 Task: Add Unique Original Sourdough Craft Beer Pretzel Rings to the cart.
Action: Mouse moved to (234, 117)
Screenshot: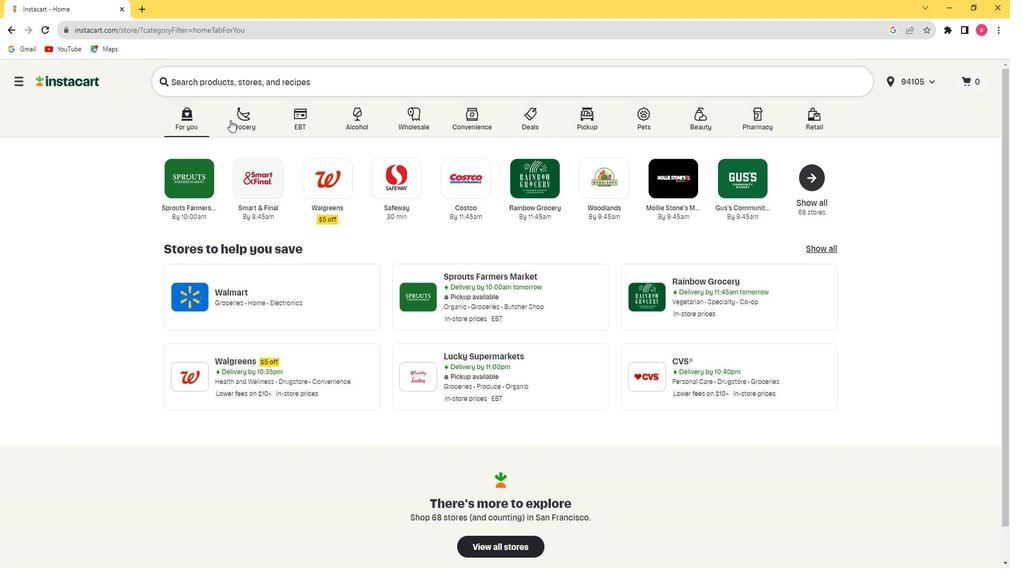 
Action: Mouse pressed left at (234, 117)
Screenshot: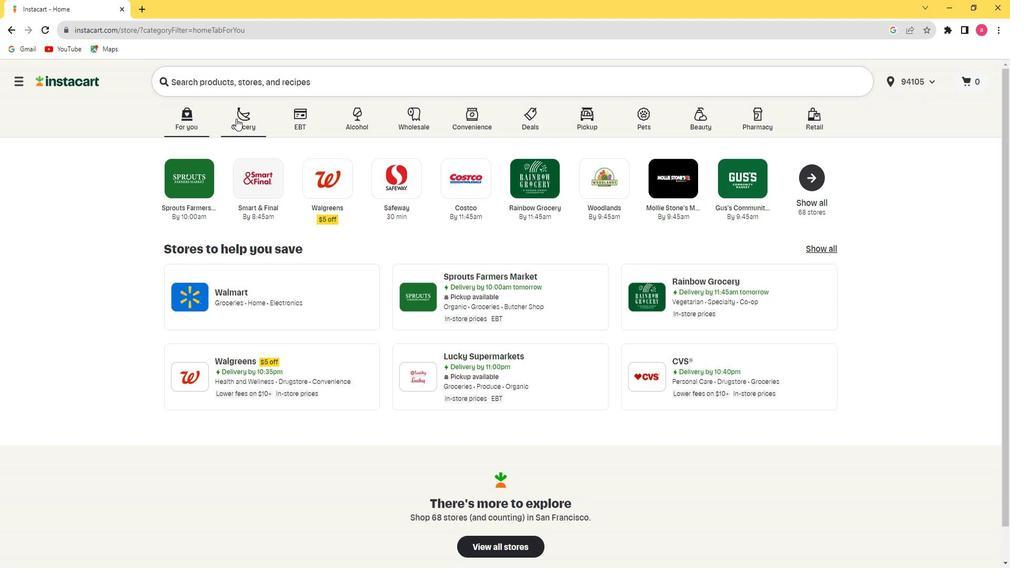 
Action: Mouse moved to (655, 182)
Screenshot: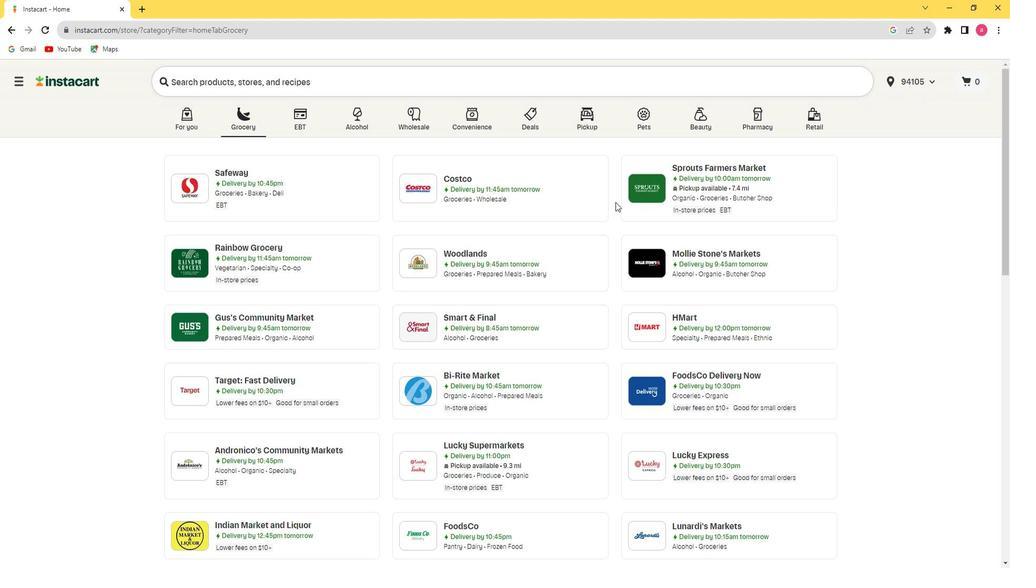 
Action: Mouse pressed left at (655, 182)
Screenshot: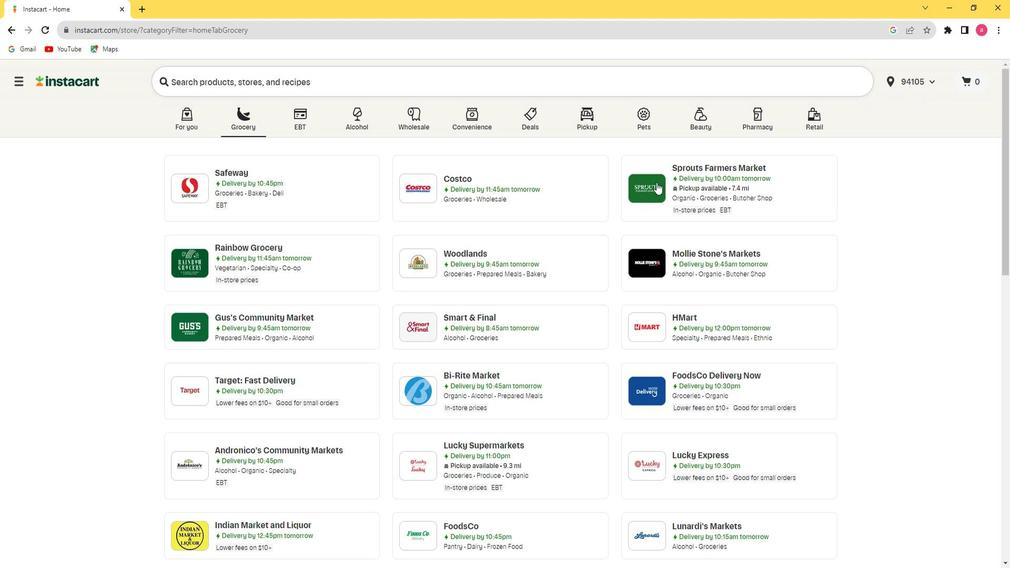 
Action: Mouse moved to (120, 384)
Screenshot: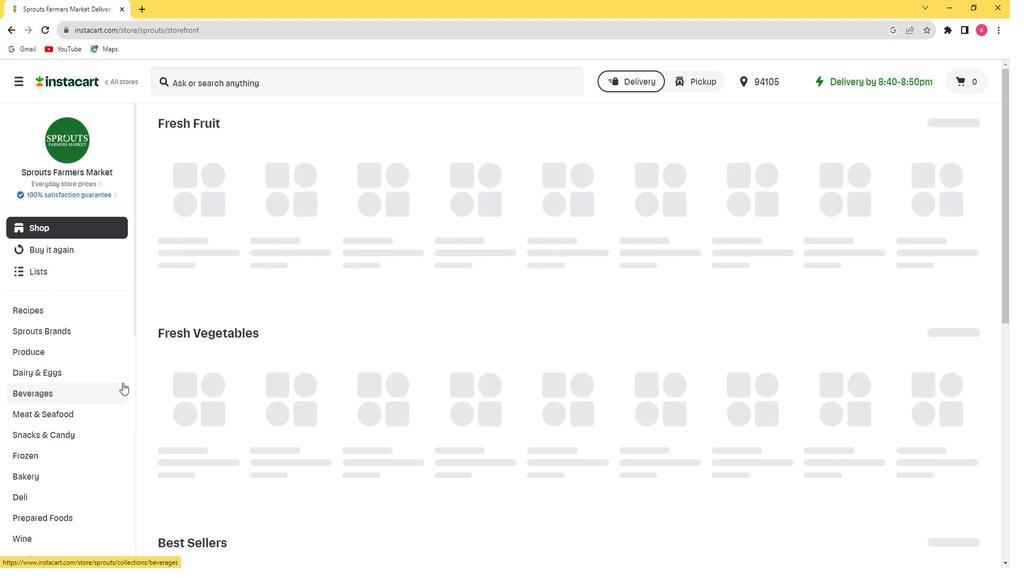 
Action: Mouse scrolled (120, 384) with delta (0, 0)
Screenshot: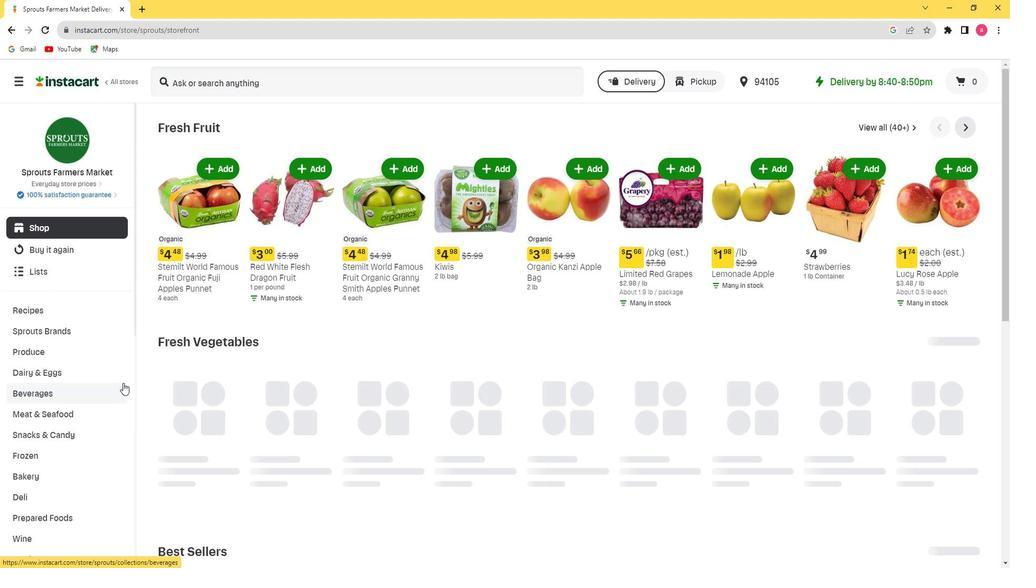 
Action: Mouse moved to (99, 375)
Screenshot: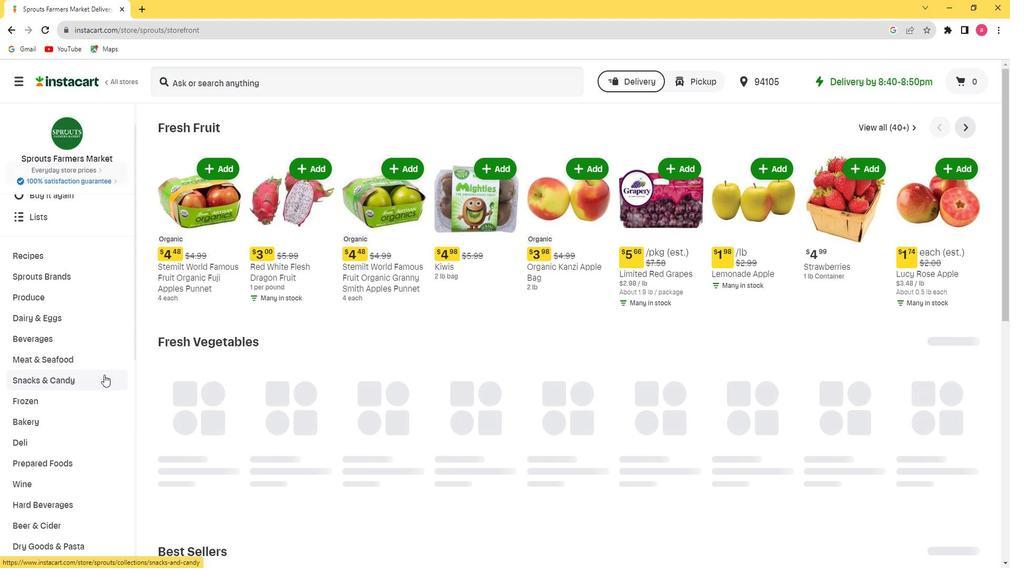 
Action: Mouse pressed left at (99, 375)
Screenshot: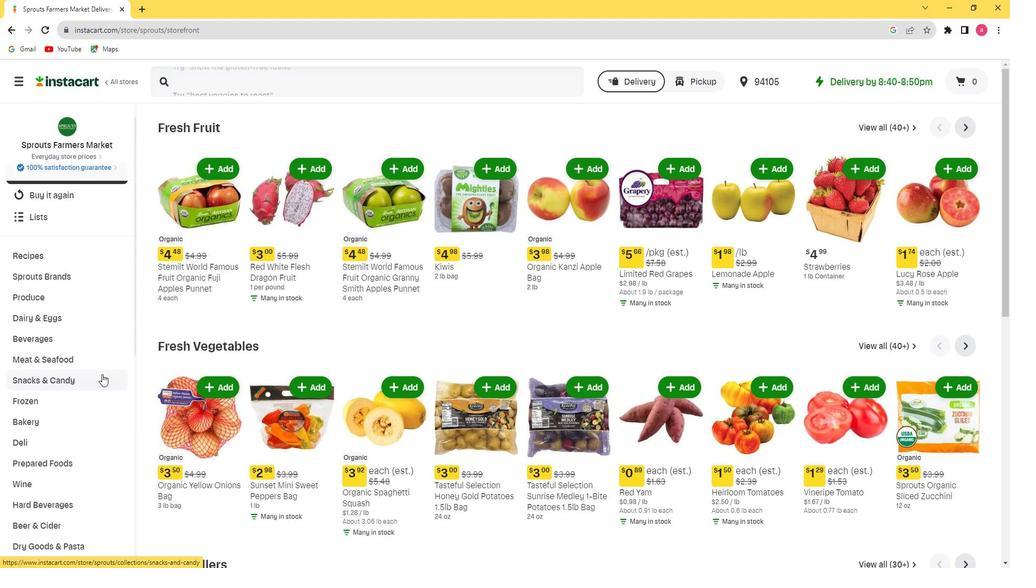 
Action: Mouse moved to (98, 452)
Screenshot: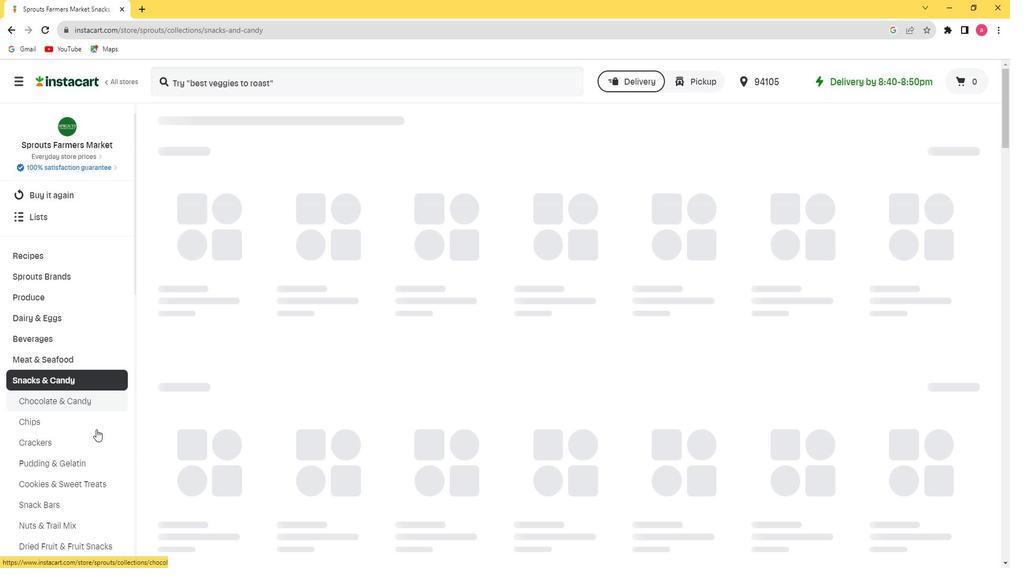 
Action: Mouse scrolled (98, 451) with delta (0, 0)
Screenshot: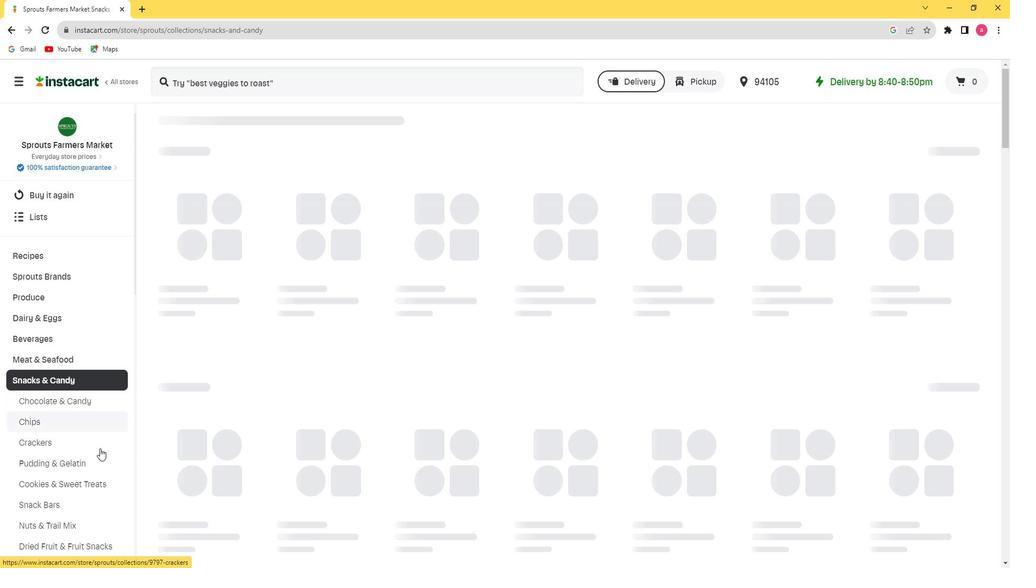 
Action: Mouse moved to (98, 452)
Screenshot: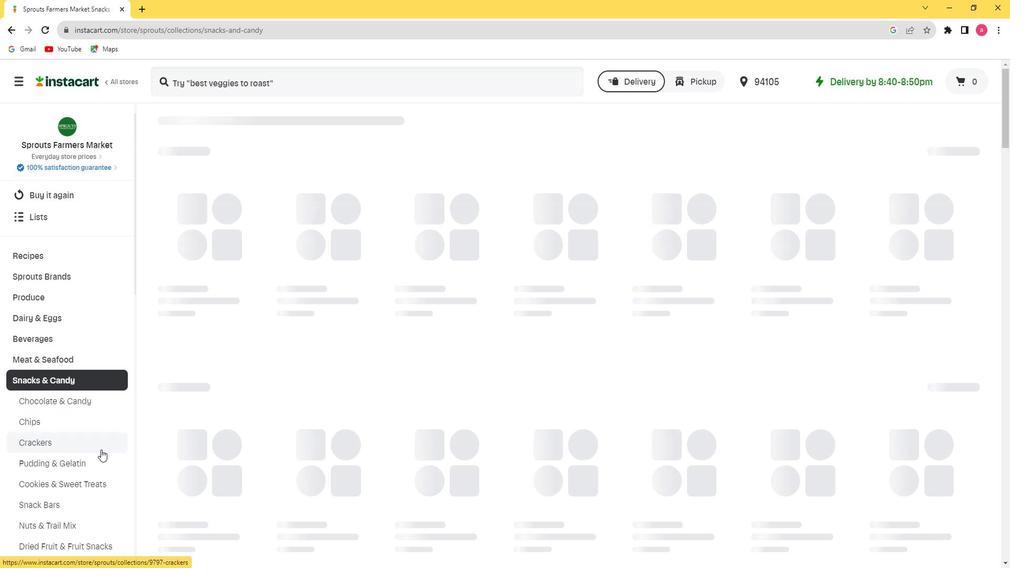 
Action: Mouse scrolled (98, 451) with delta (0, 0)
Screenshot: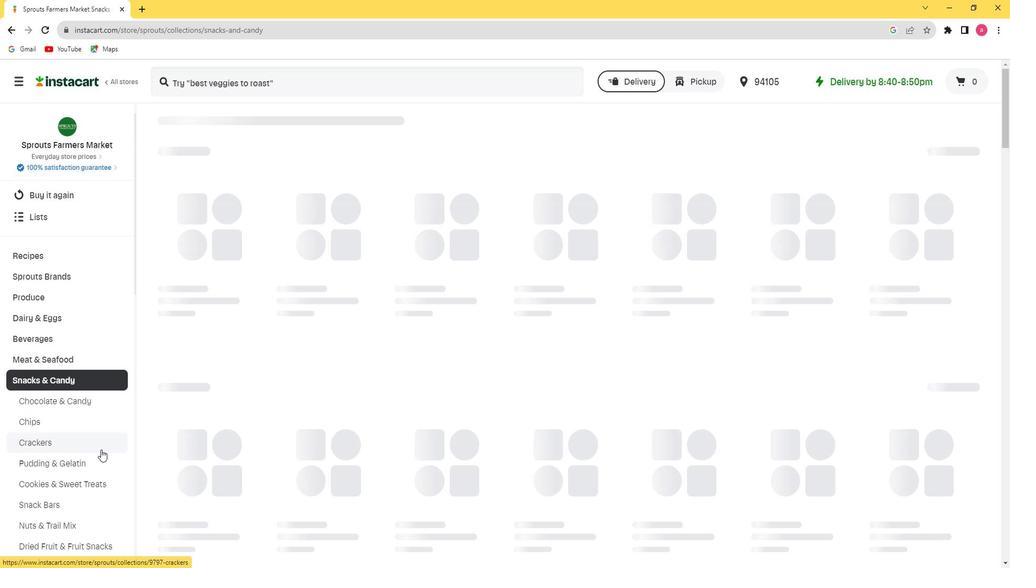 
Action: Mouse moved to (73, 417)
Screenshot: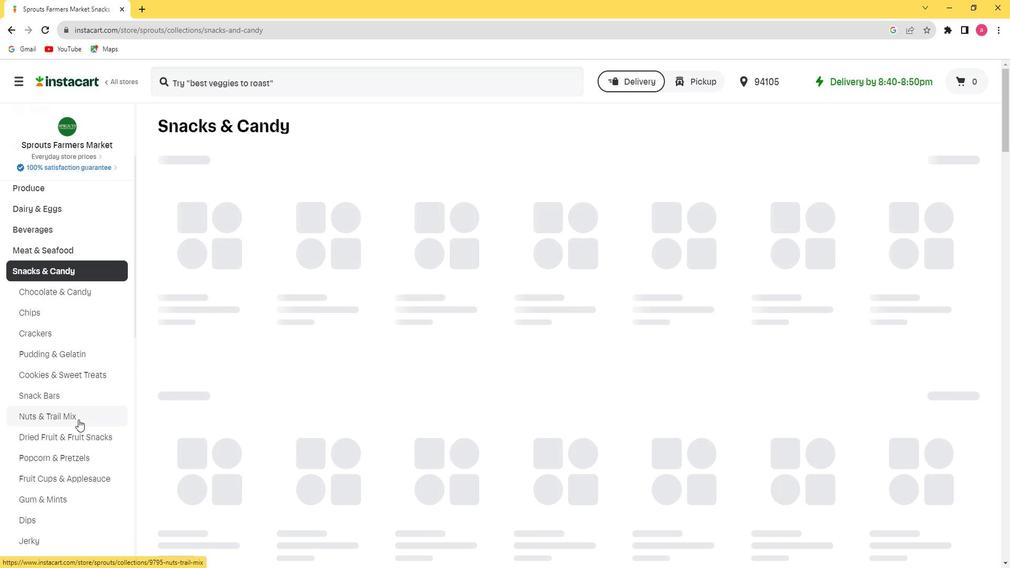 
Action: Mouse pressed left at (73, 417)
Screenshot: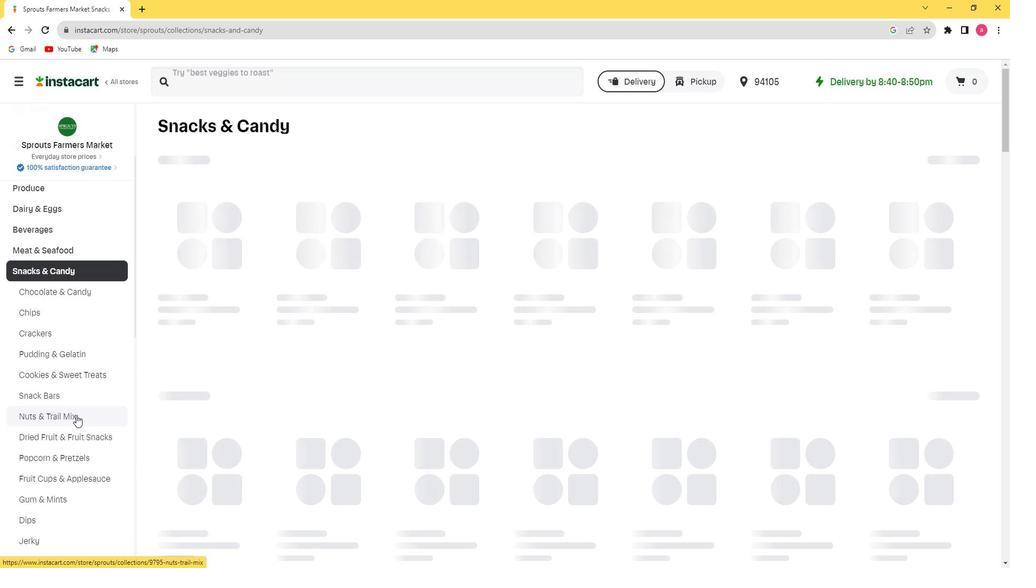 
Action: Mouse scrolled (73, 416) with delta (0, 0)
Screenshot: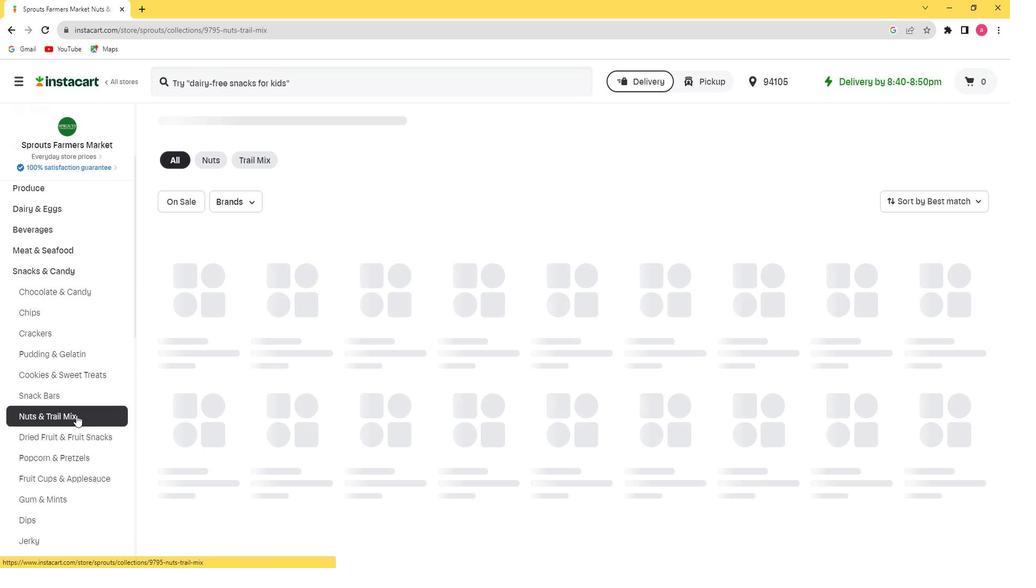 
Action: Mouse moved to (209, 171)
Screenshot: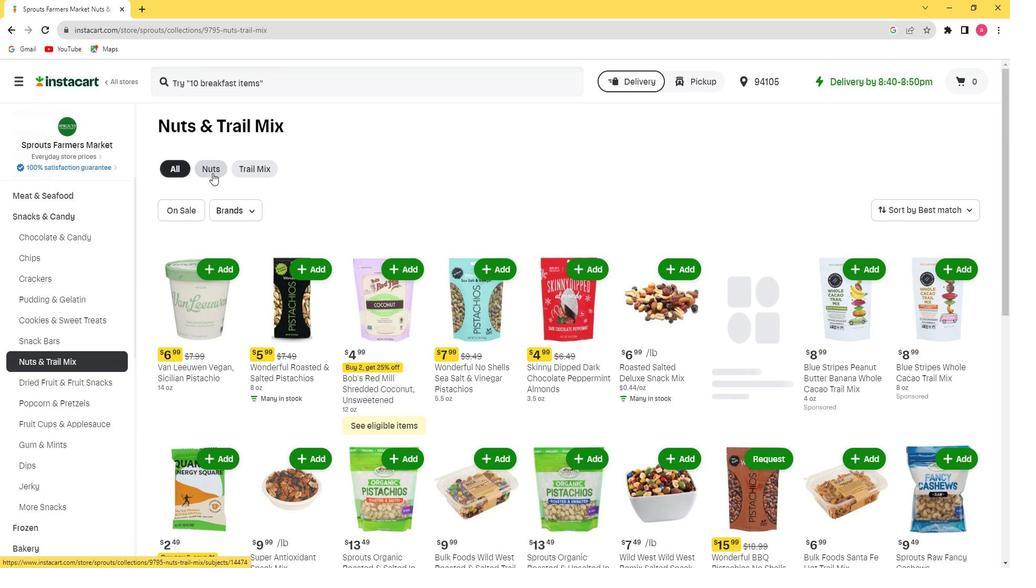 
Action: Mouse pressed left at (209, 171)
Screenshot: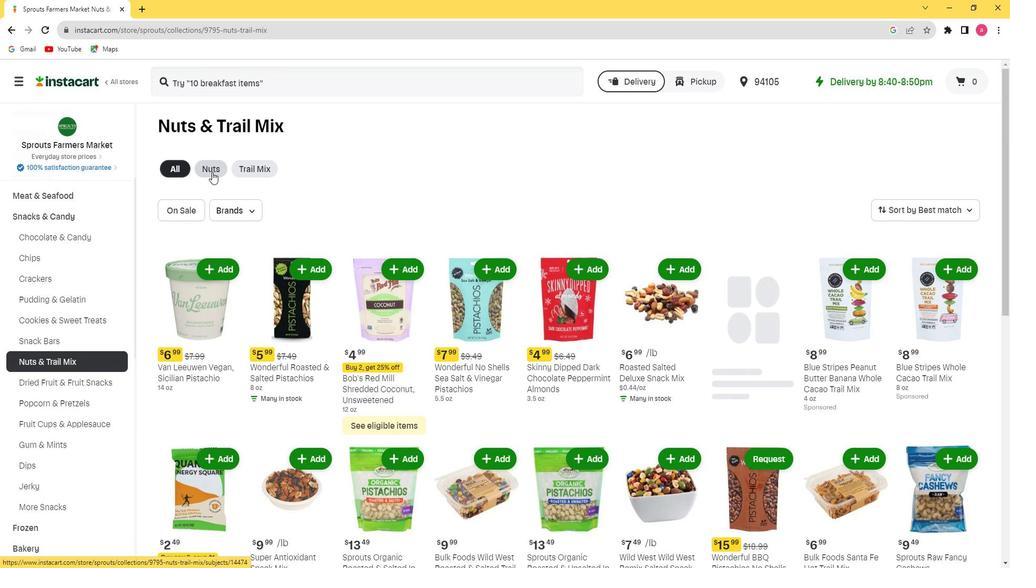 
Action: Mouse moved to (221, 72)
Screenshot: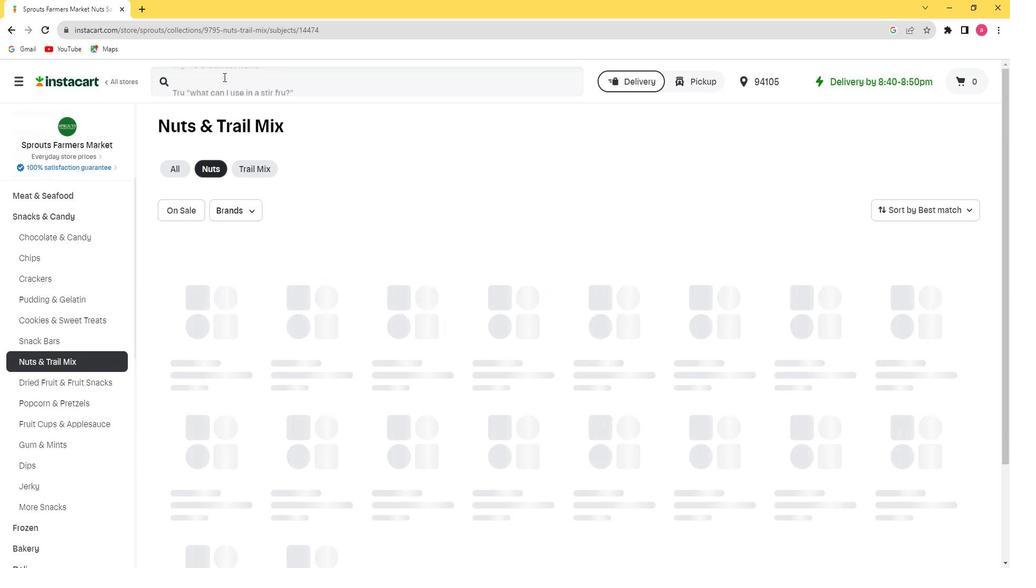 
Action: Mouse pressed left at (221, 72)
Screenshot: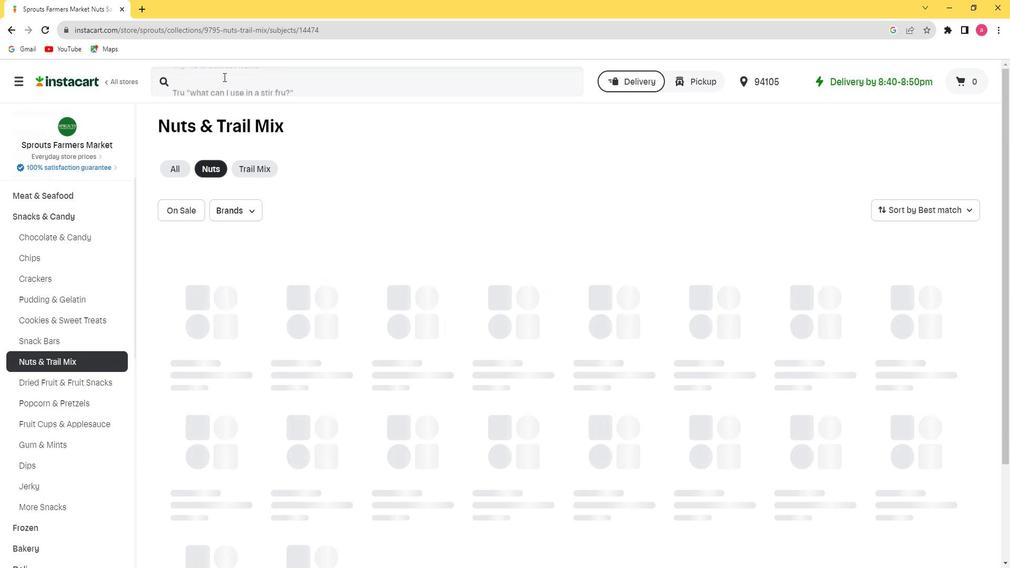 
Action: Key pressed <Key.shift>Unique<Key.space><Key.shift>Original<Key.space><Key.shift><Key.shift><Key.shift><Key.shift><Key.shift><Key.shift><Key.shift><Key.shift><Key.shift><Key.shift><Key.shift><Key.shift><Key.shift><Key.shift><Key.shift><Key.shift><Key.shift><Key.shift><Key.shift><Key.shift><Key.shift>Sourdough<Key.space><Key.shift><Key.shift><Key.shift><Key.shift><Key.shift>Craft<Key.space><Key.shift><Key.shift><Key.shift><Key.shift><Key.shift><Key.shift><Key.shift><Key.shift><Key.shift><Key.shift><Key.shift><Key.shift><Key.shift><Key.shift><Key.shift><Key.shift><Key.shift><Key.shift>Beer<Key.space><Key.shift><Key.shift><Key.shift><Key.shift><Key.shift><Key.shift><Key.shift><Key.shift><Key.shift><Key.shift>Pretzel<Key.space><Key.shift>Rings<Key.space><Key.enter>
Screenshot: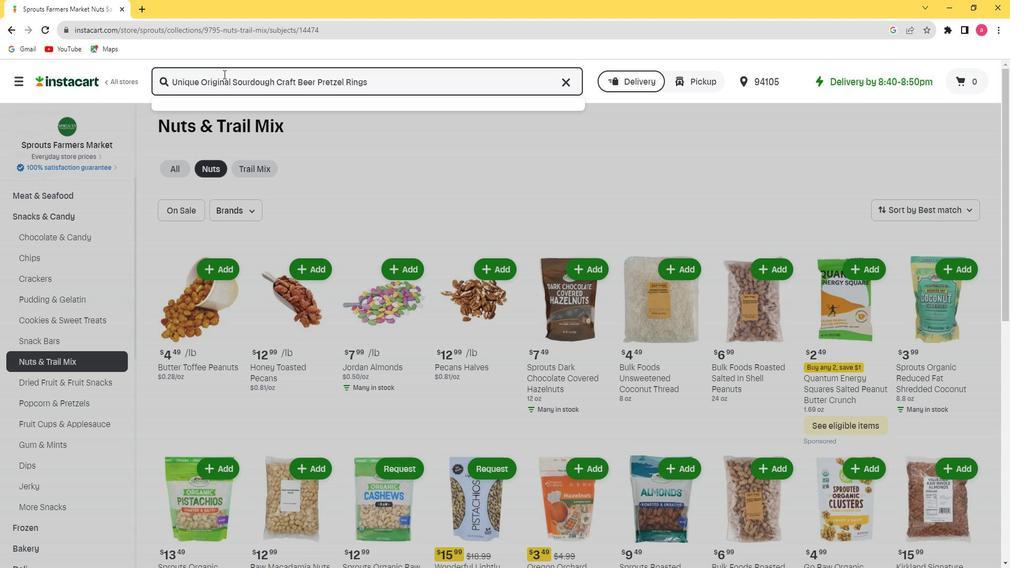 
Action: Mouse moved to (284, 189)
Screenshot: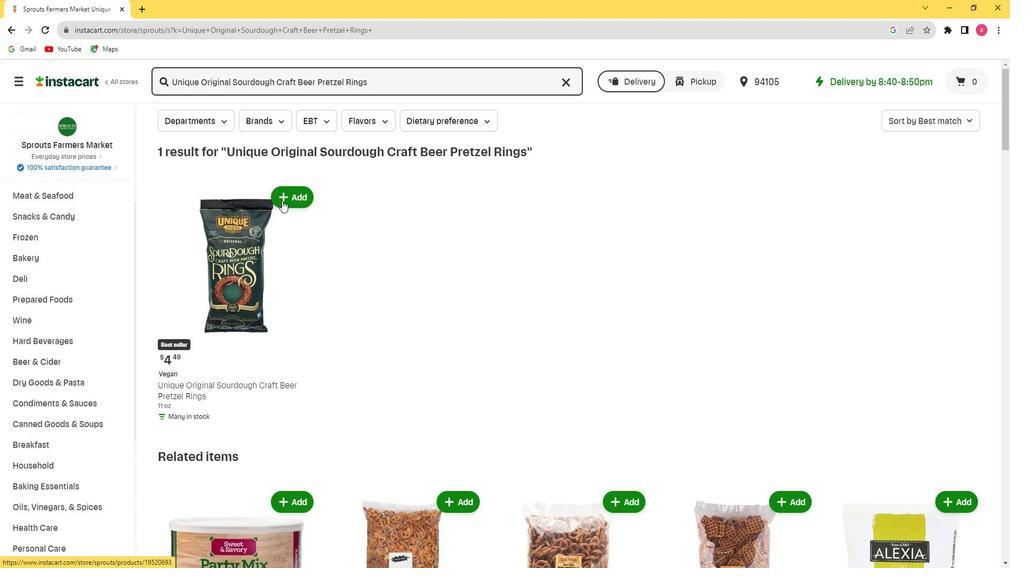 
Action: Mouse pressed left at (284, 189)
Screenshot: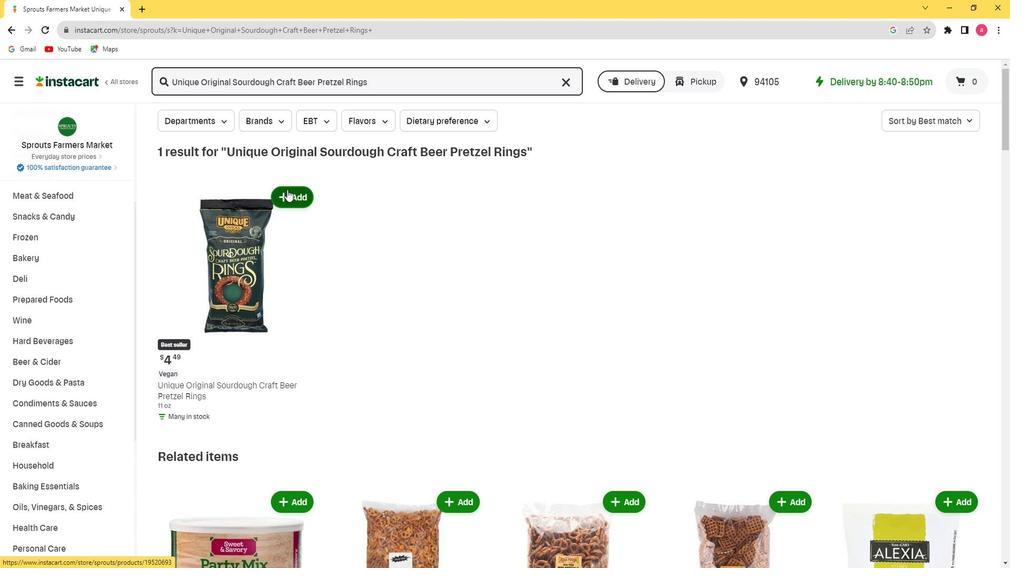 
Action: Mouse moved to (282, 237)
Screenshot: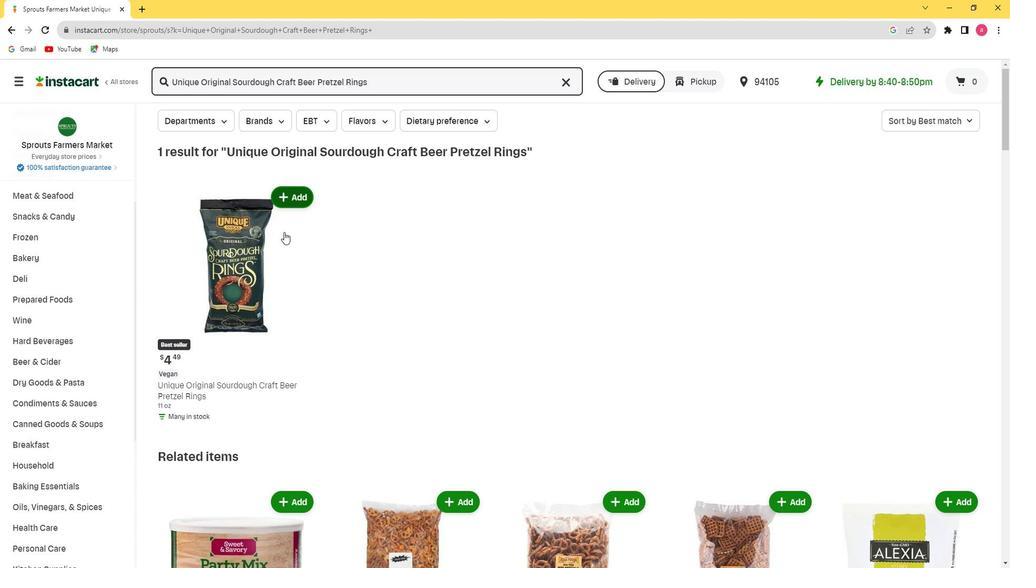 
